 Task: Change the visibility to public.
Action: Mouse moved to (363, 78)
Screenshot: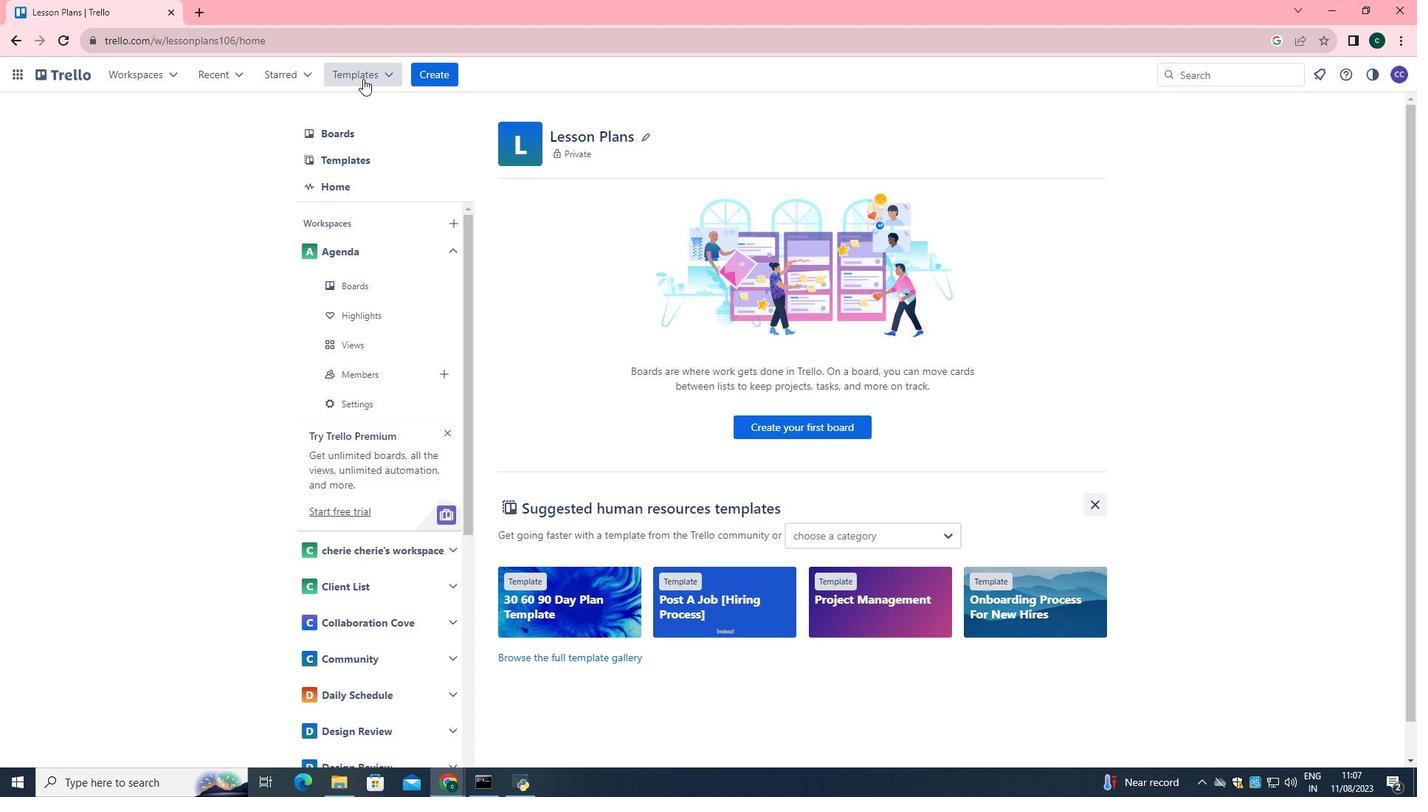 
Action: Mouse pressed left at (363, 78)
Screenshot: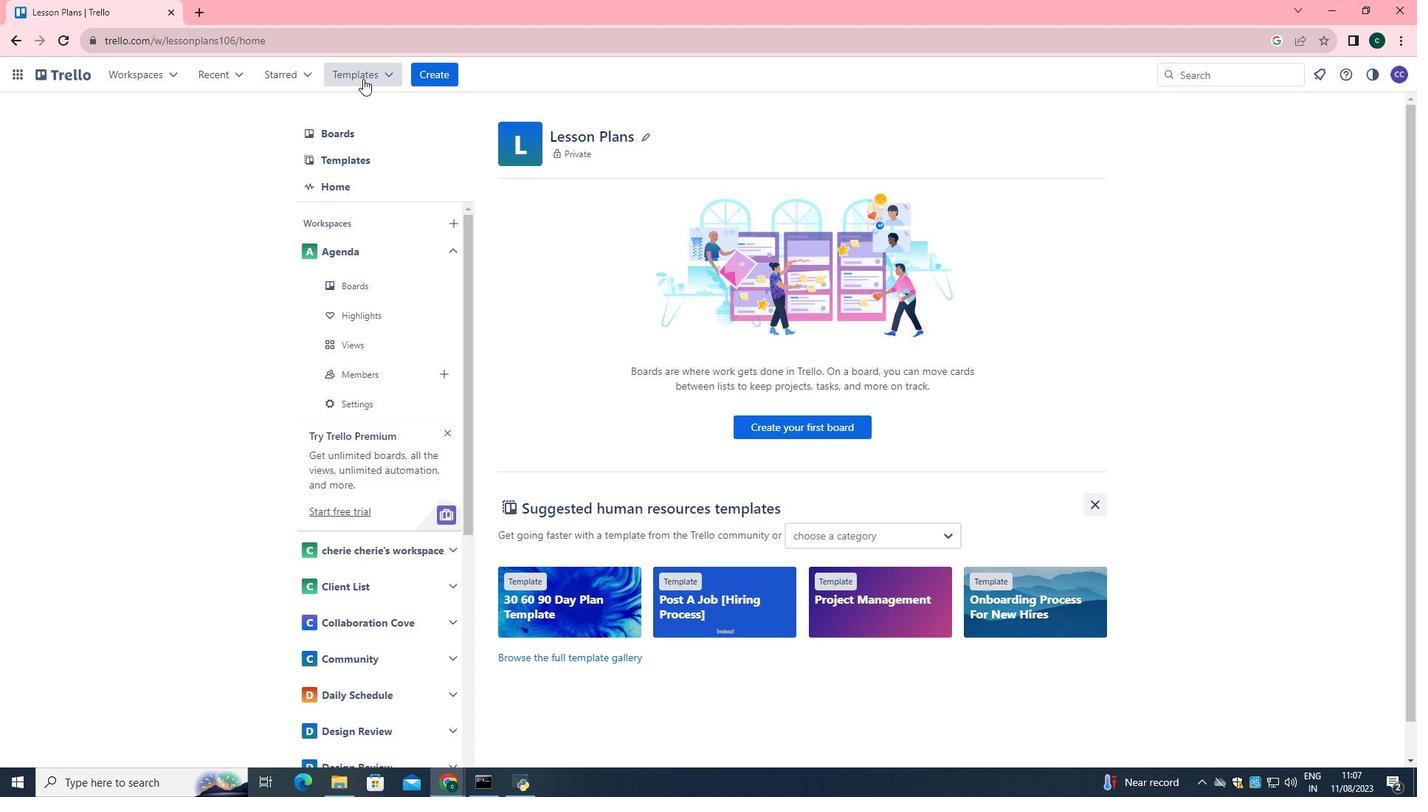 
Action: Mouse moved to (397, 137)
Screenshot: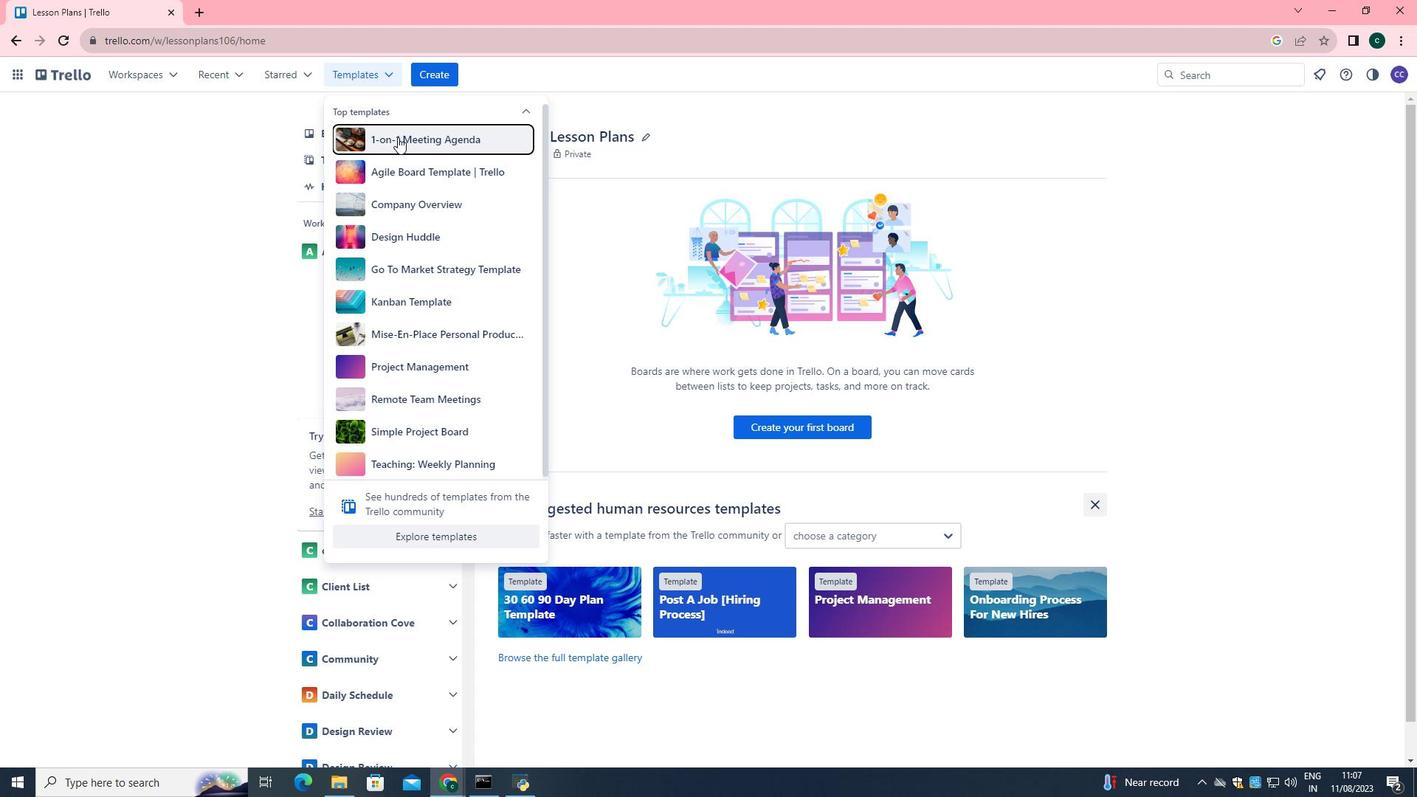 
Action: Mouse pressed left at (397, 137)
Screenshot: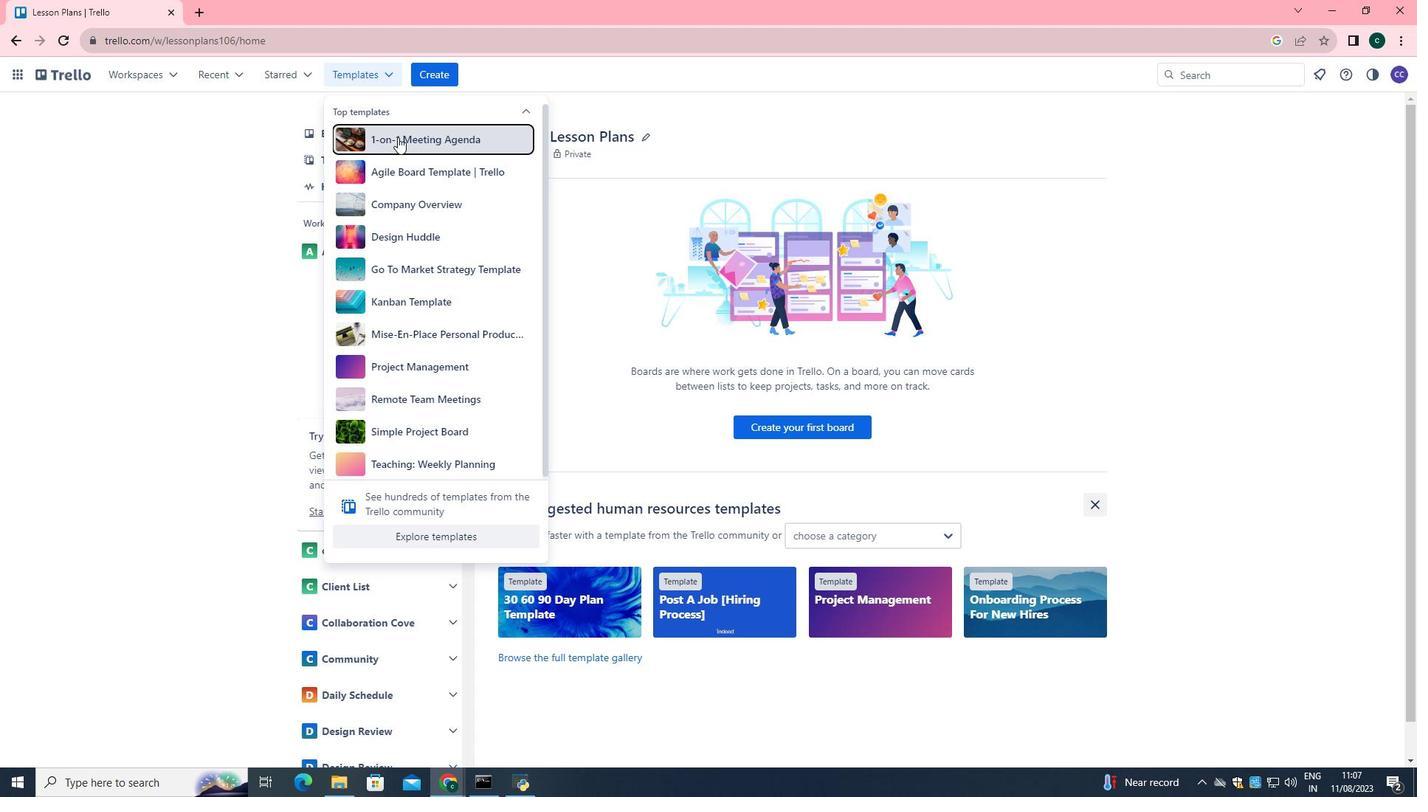 
Action: Mouse moved to (414, 344)
Screenshot: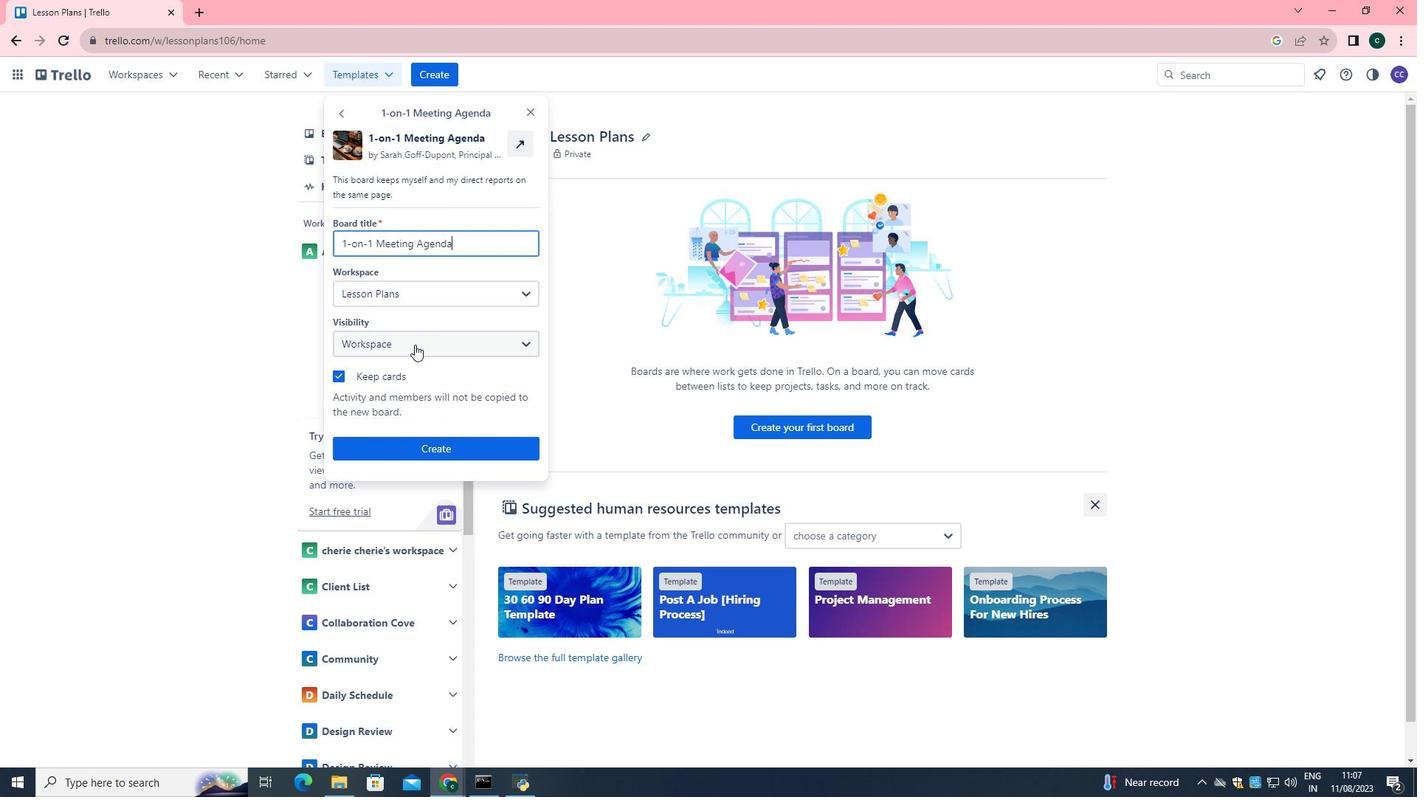 
Action: Mouse pressed left at (414, 344)
Screenshot: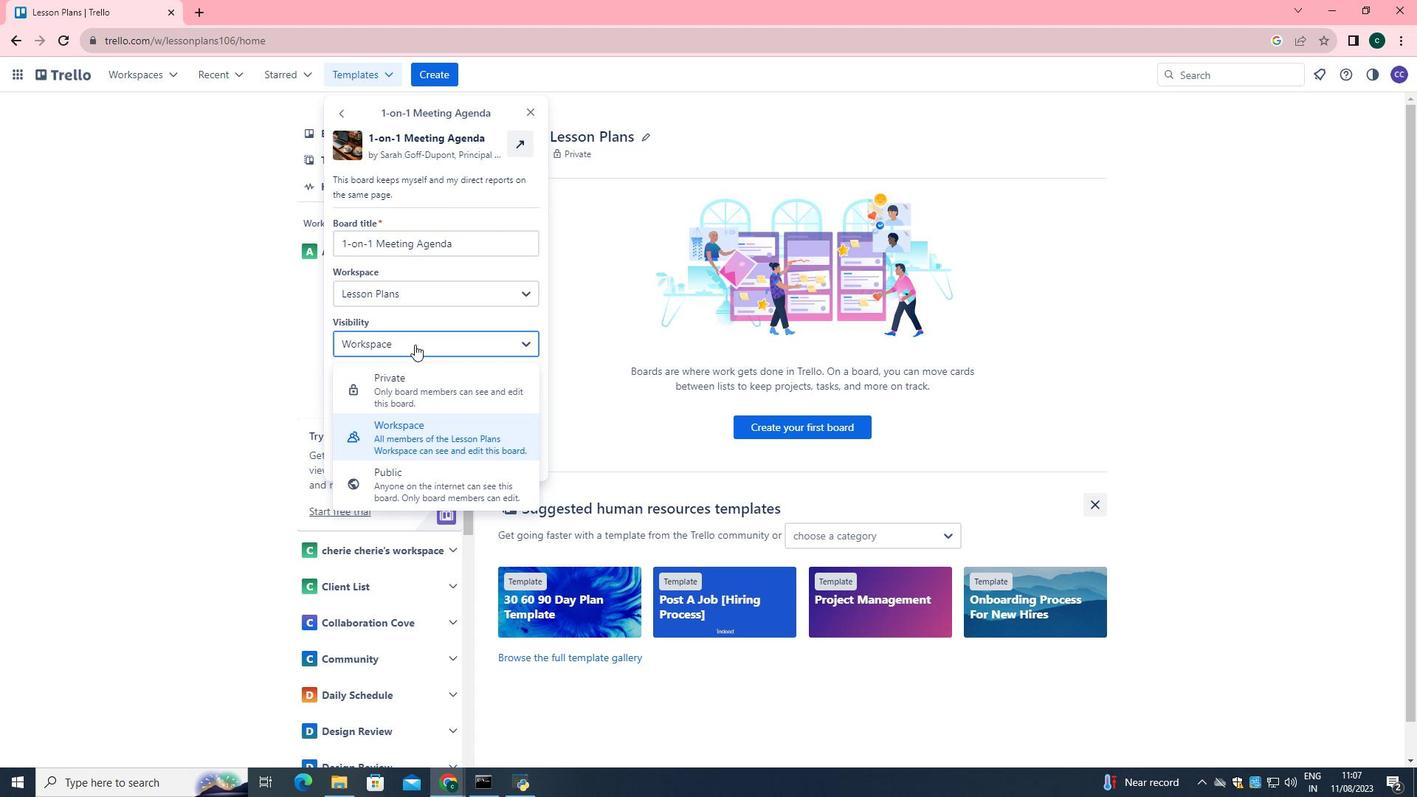 
Action: Mouse moved to (424, 475)
Screenshot: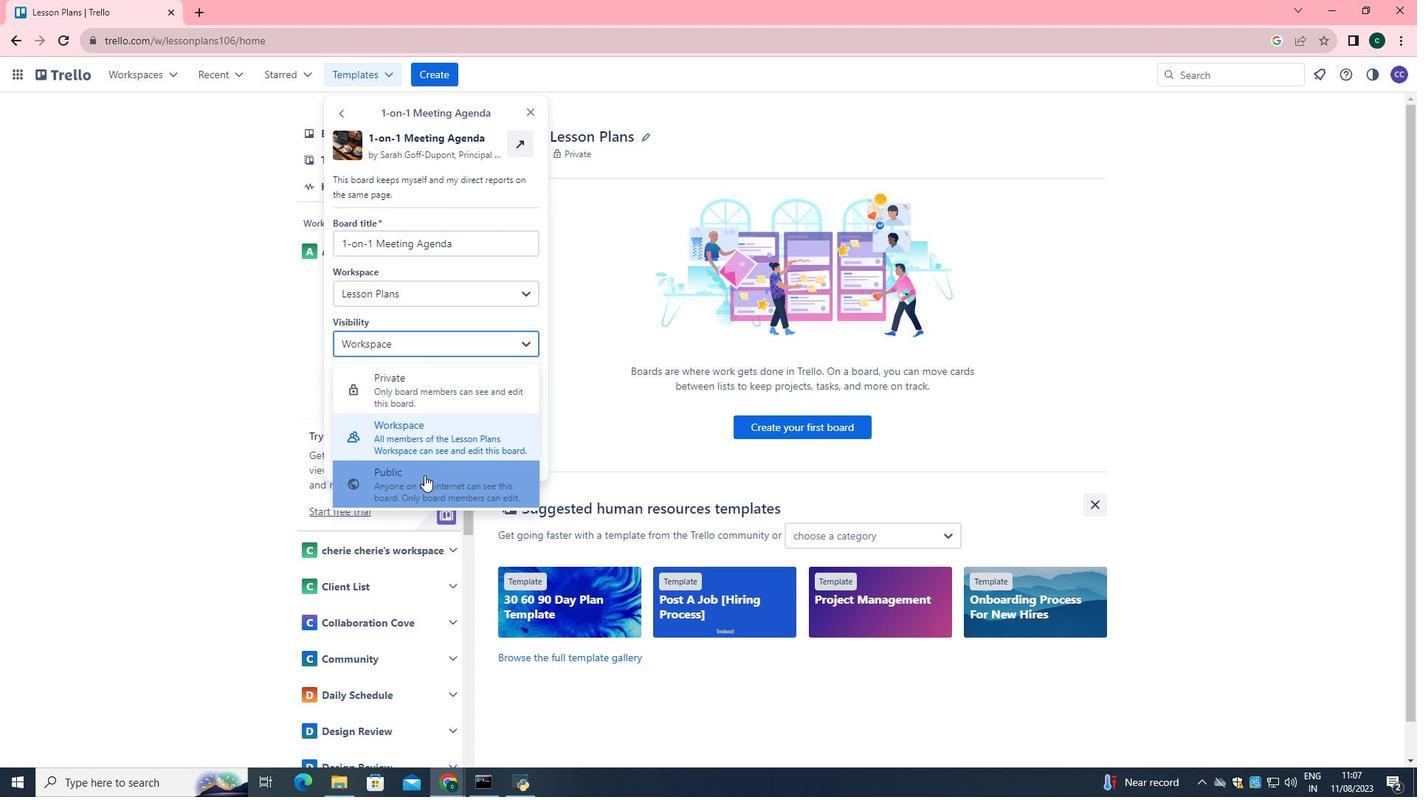 
Action: Mouse pressed left at (424, 475)
Screenshot: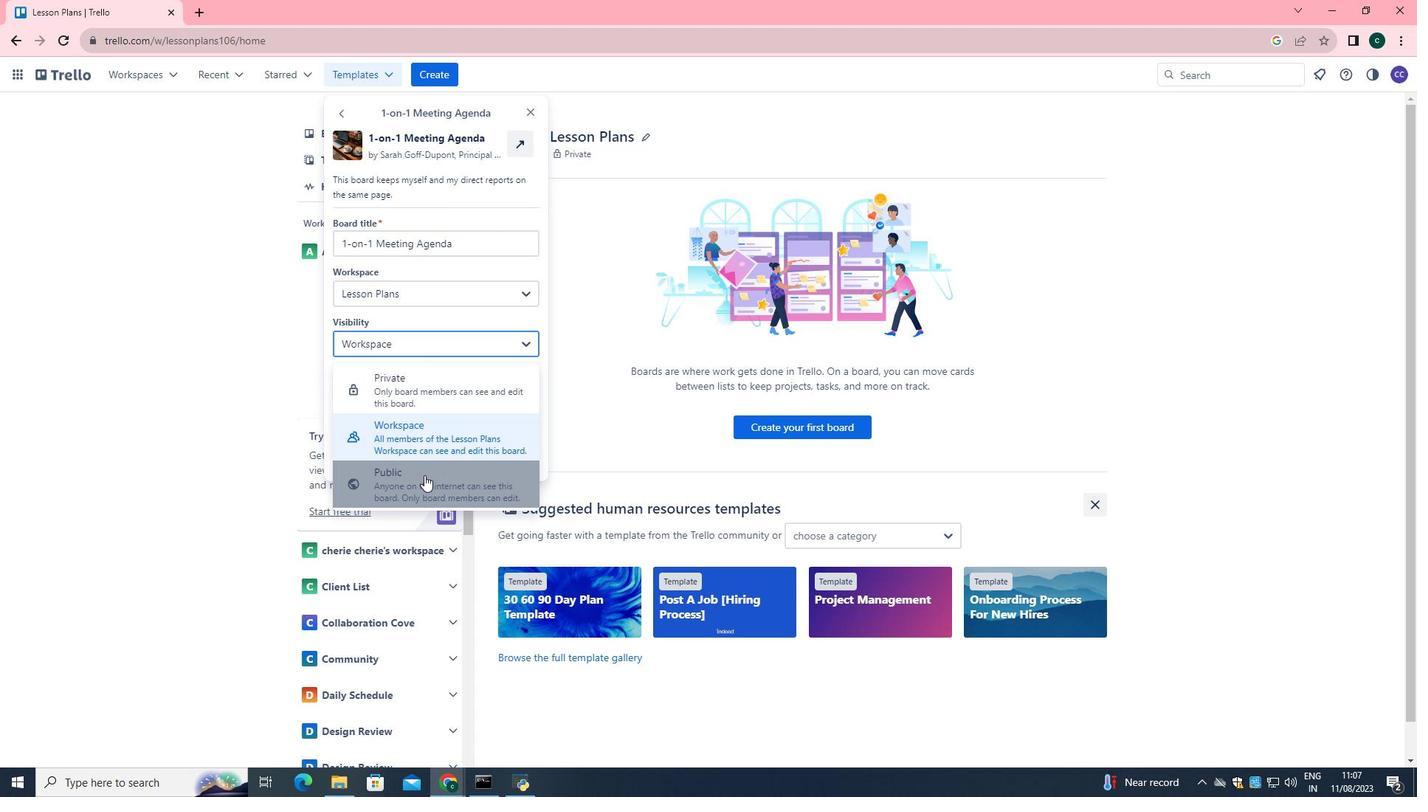
Action: Mouse moved to (451, 438)
Screenshot: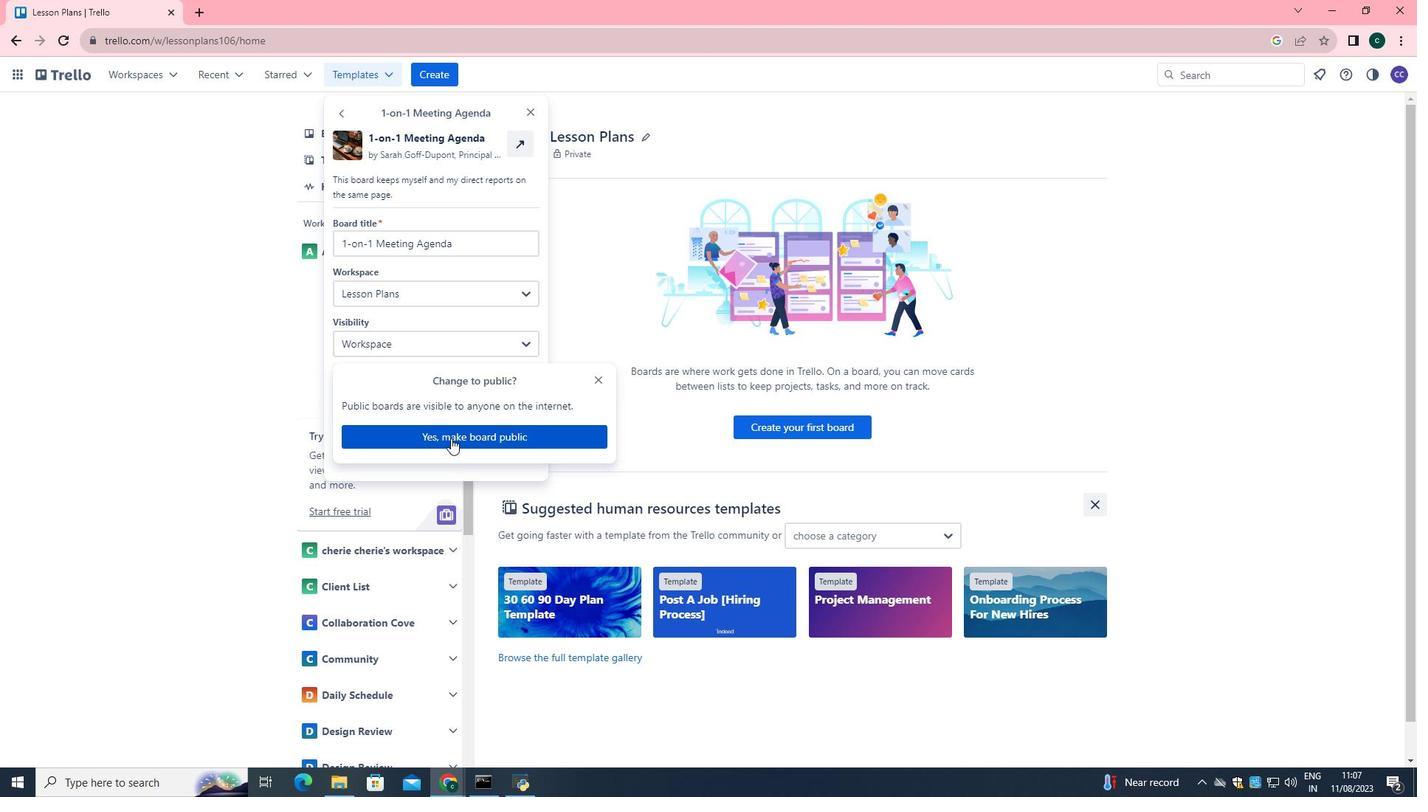 
Action: Mouse pressed left at (451, 438)
Screenshot: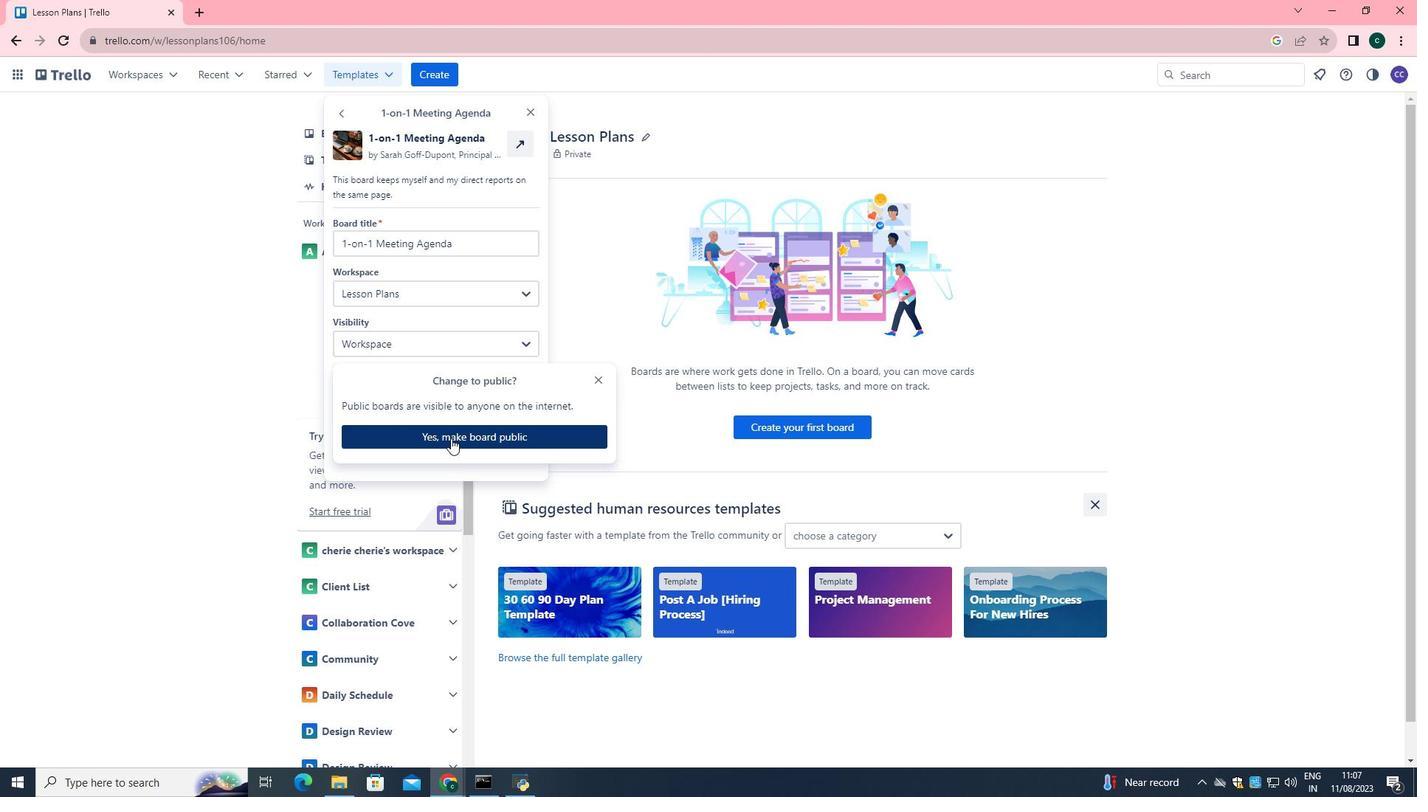 
